 Task: Change the panel layout to horizontal.
Action: Mouse moved to (1082, 38)
Screenshot: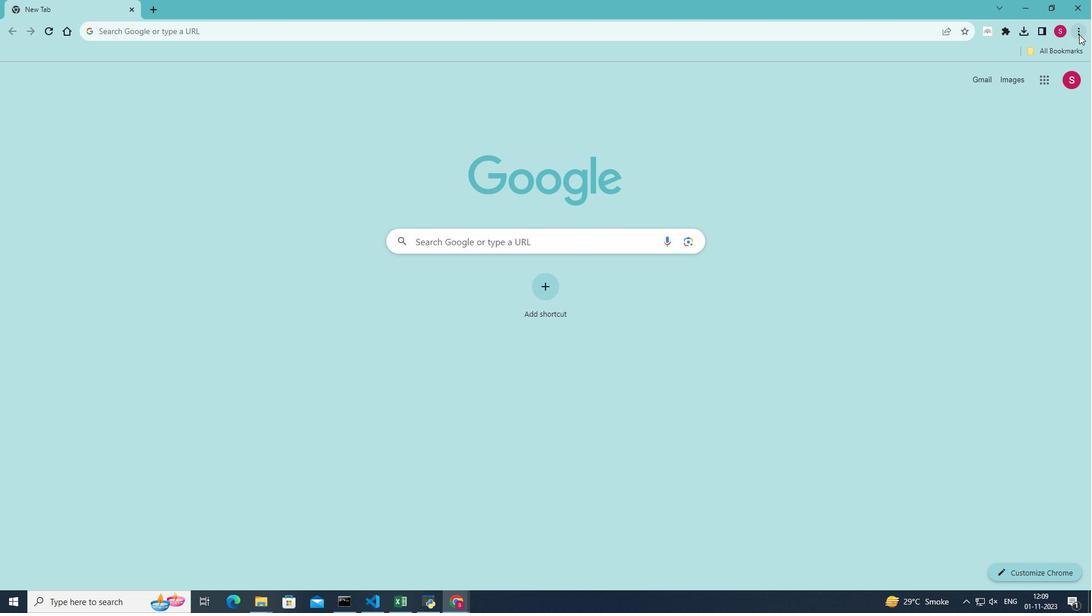 
Action: Mouse pressed left at (1082, 38)
Screenshot: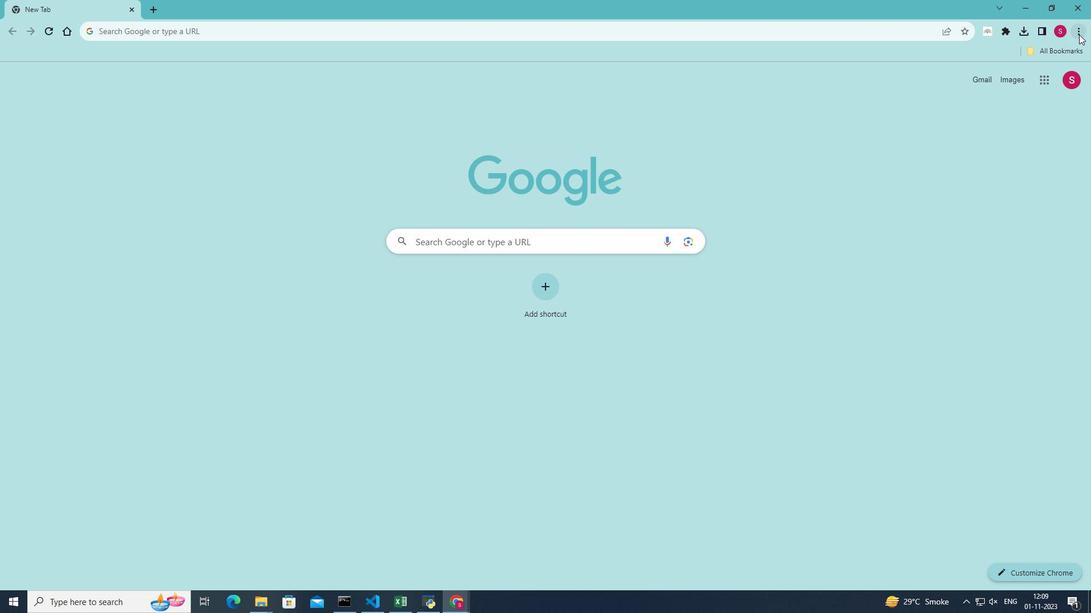 
Action: Mouse moved to (972, 209)
Screenshot: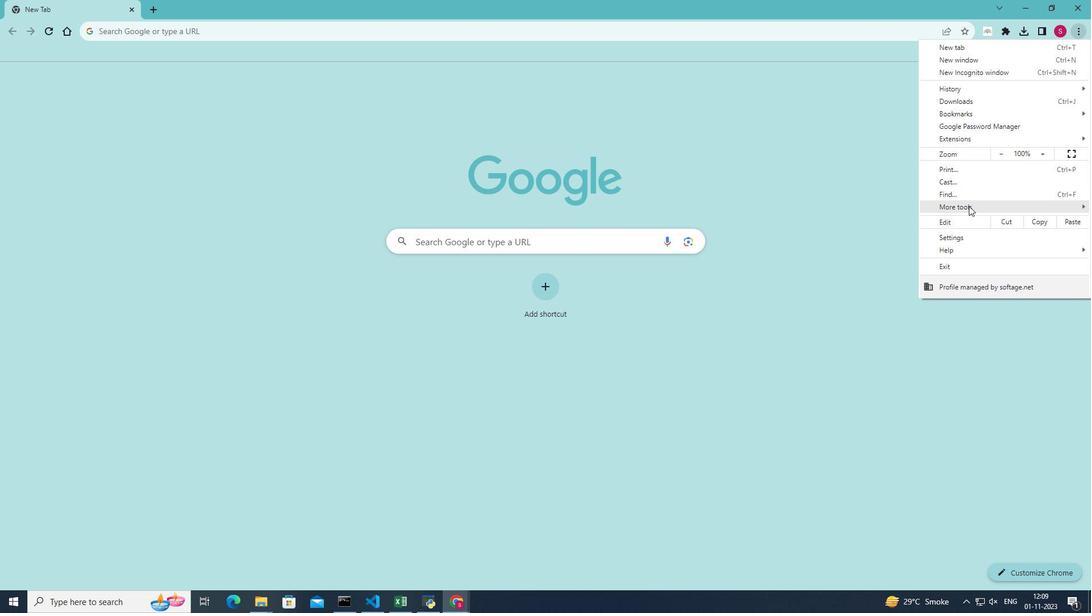 
Action: Mouse pressed left at (972, 209)
Screenshot: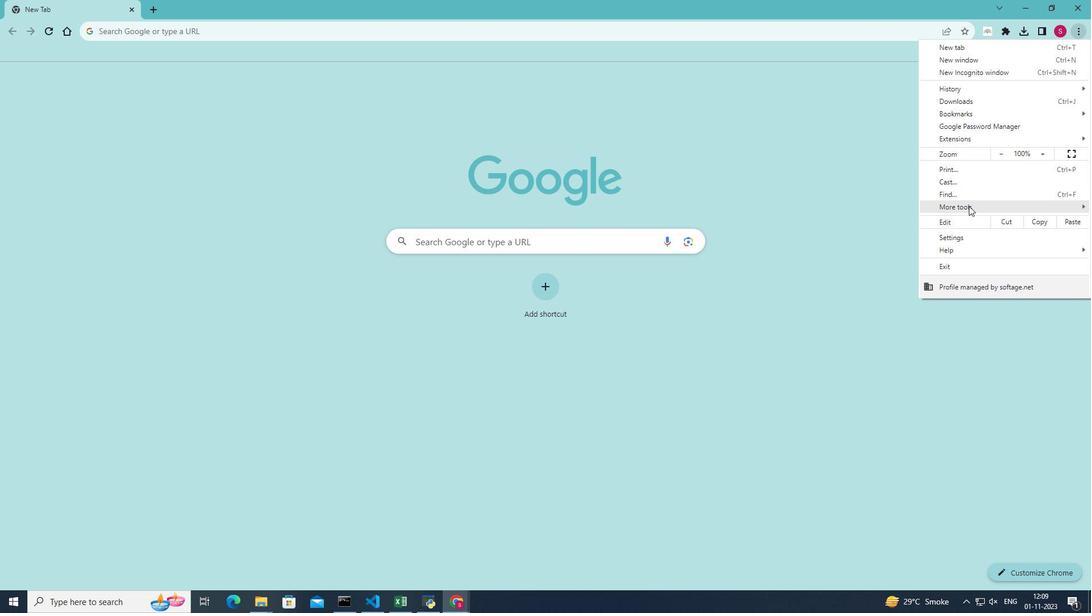 
Action: Mouse moved to (840, 298)
Screenshot: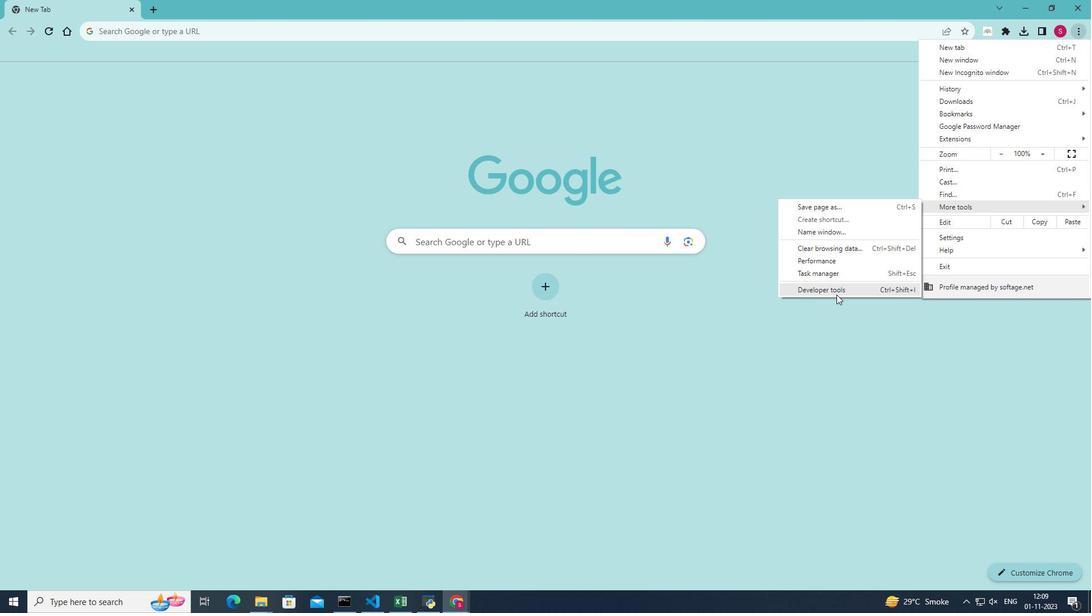 
Action: Mouse pressed left at (840, 298)
Screenshot: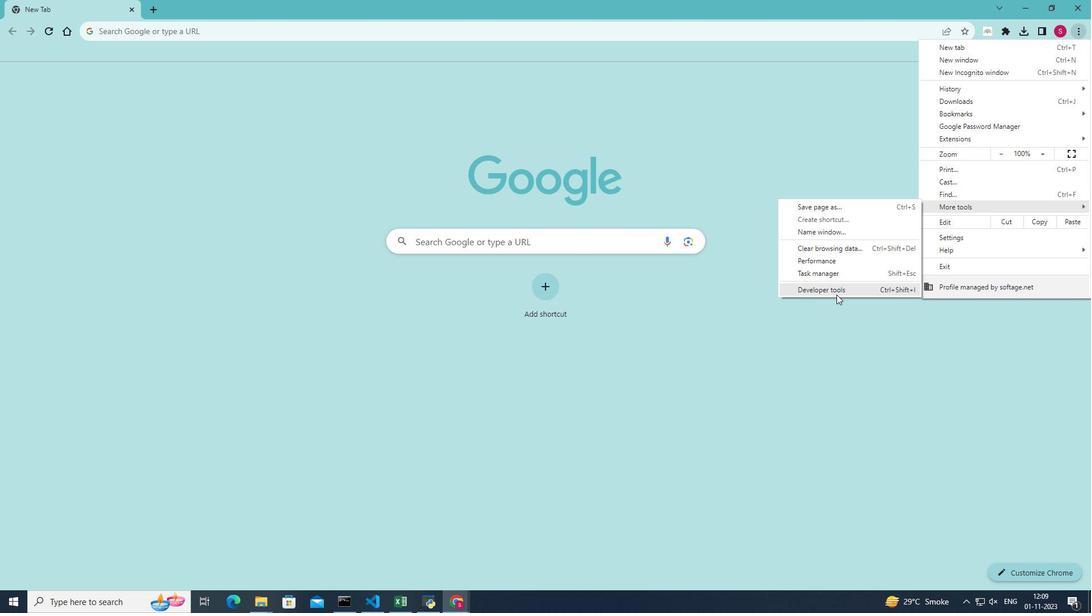 
Action: Mouse moved to (1055, 72)
Screenshot: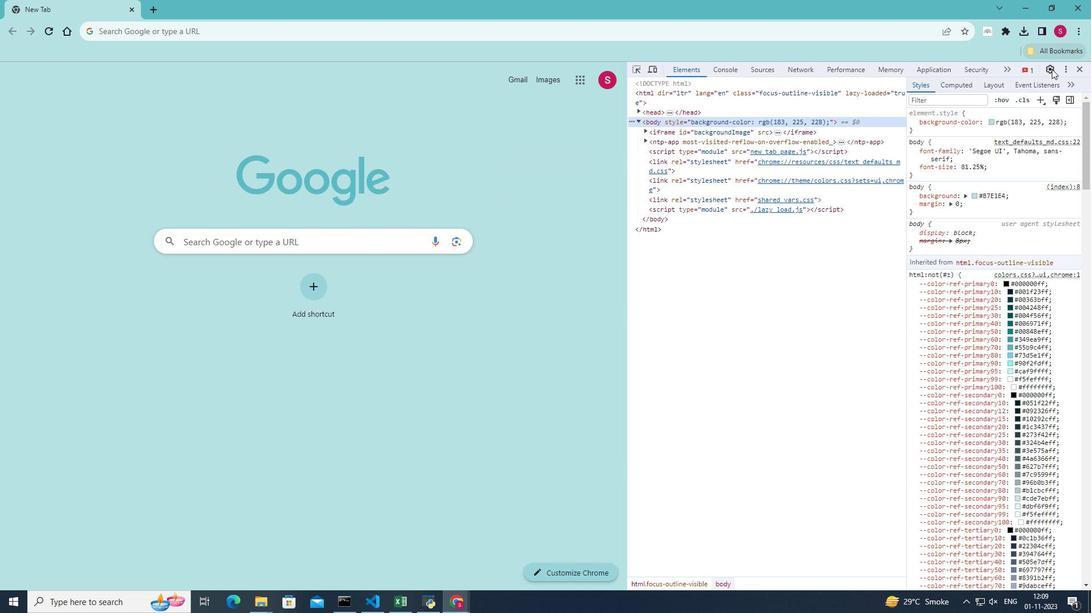 
Action: Mouse pressed left at (1055, 72)
Screenshot: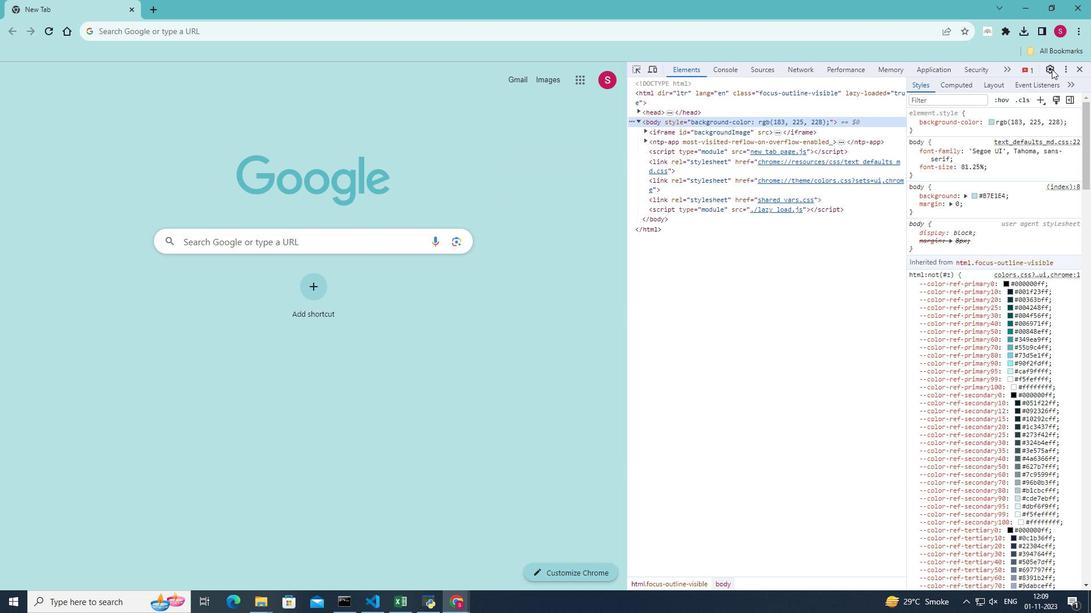 
Action: Mouse moved to (840, 172)
Screenshot: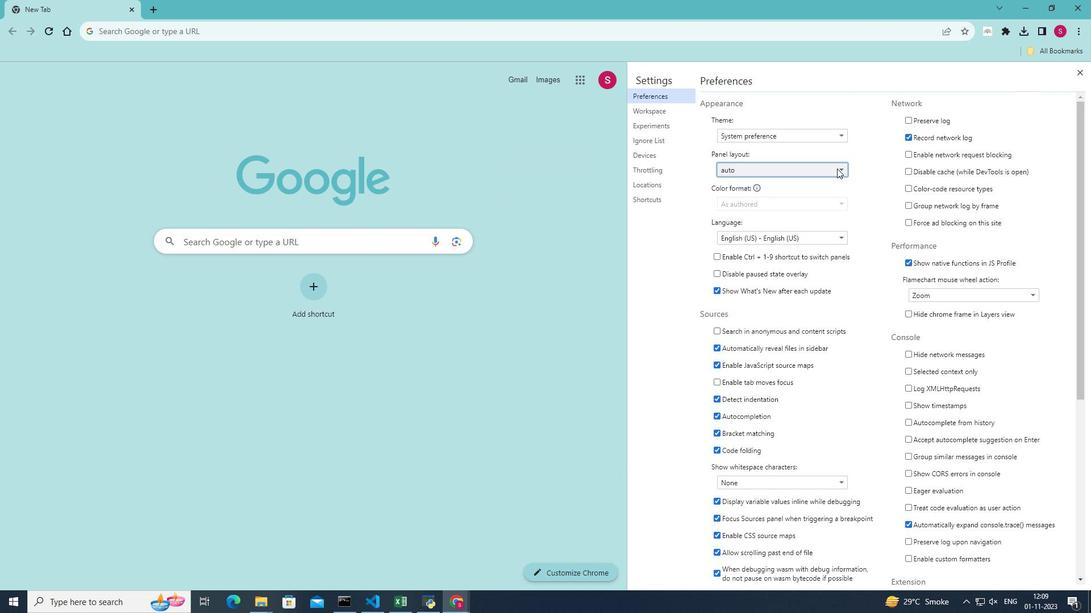 
Action: Mouse pressed left at (840, 172)
Screenshot: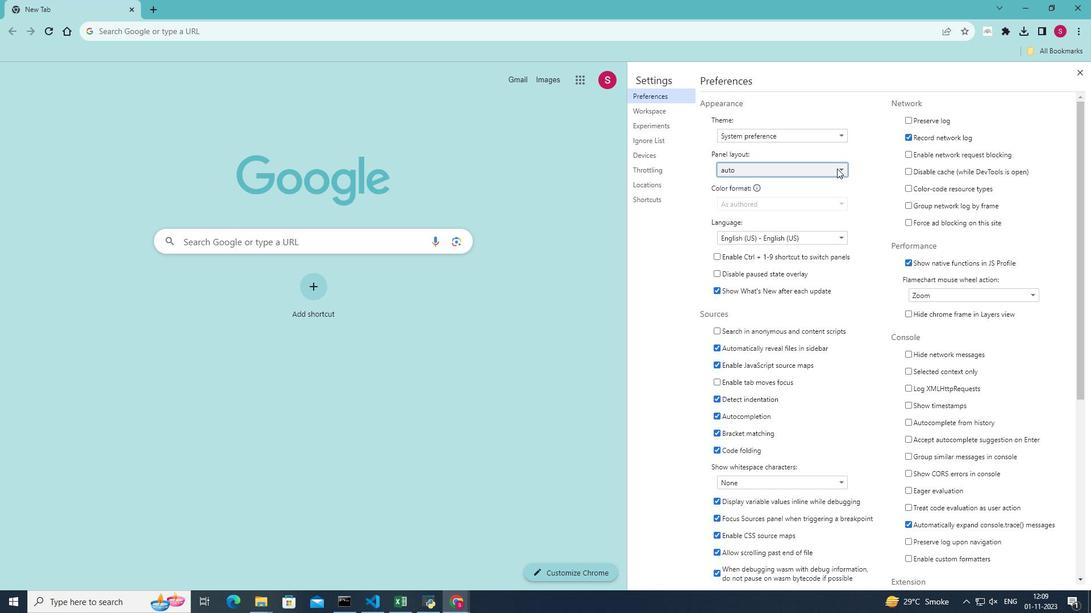 
Action: Mouse moved to (777, 184)
Screenshot: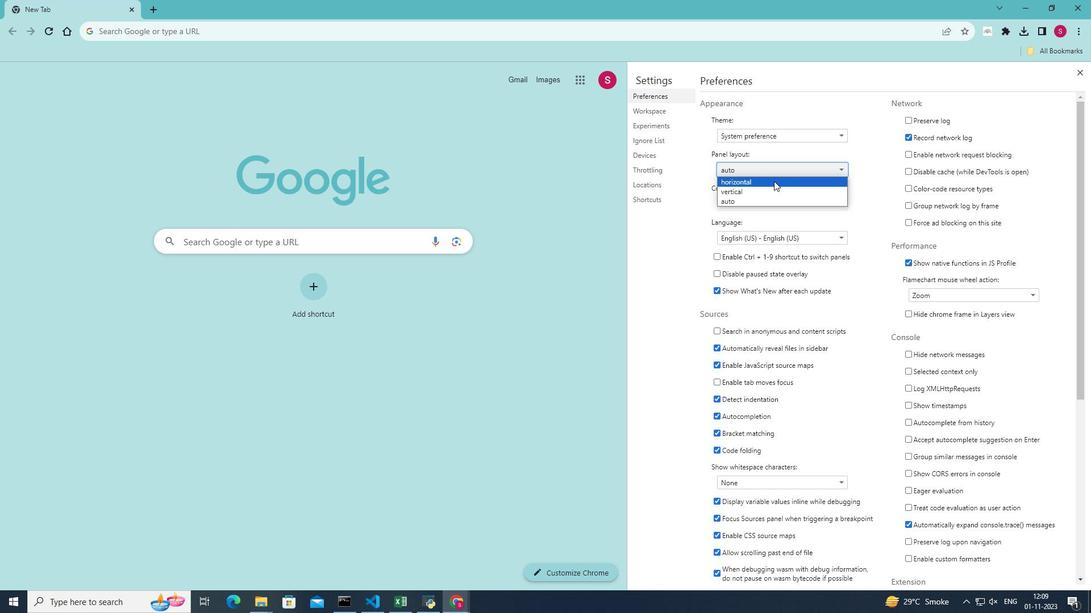 
Action: Mouse pressed left at (777, 184)
Screenshot: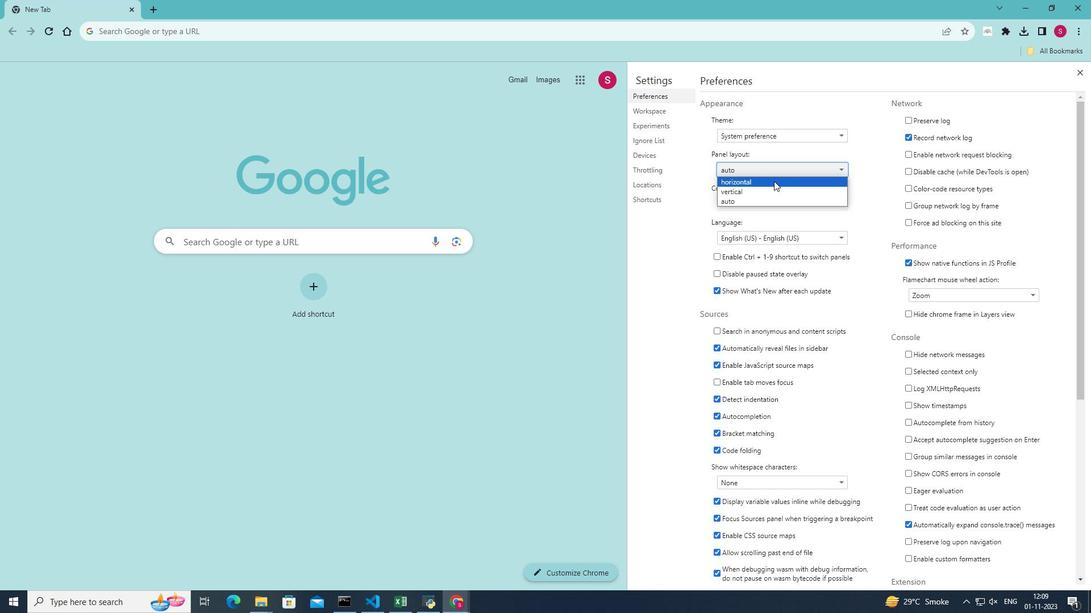 
Action: Mouse moved to (567, 168)
Screenshot: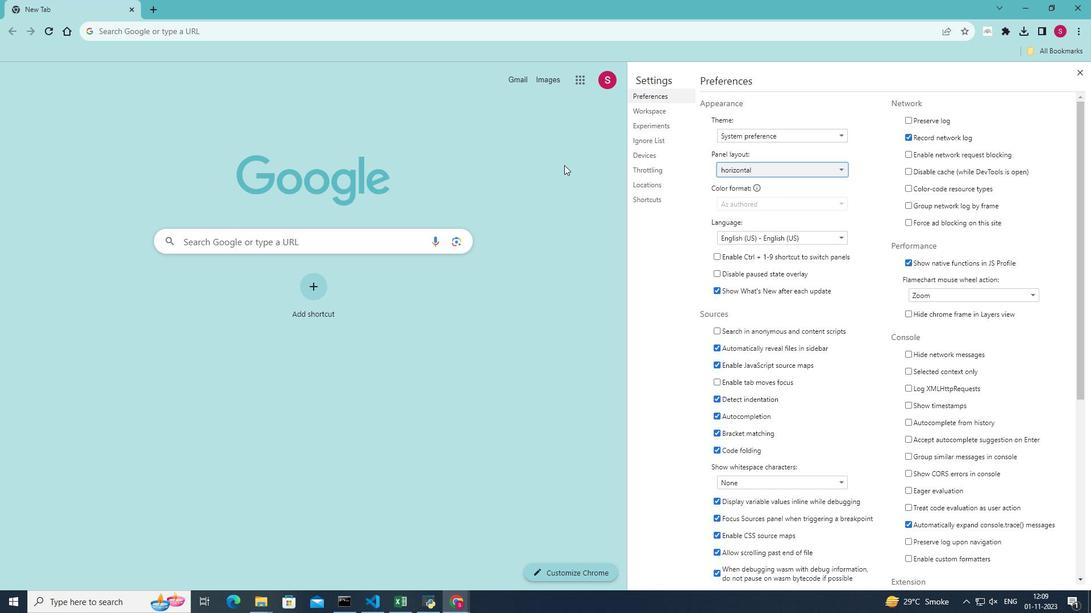 
Action: Mouse pressed left at (567, 168)
Screenshot: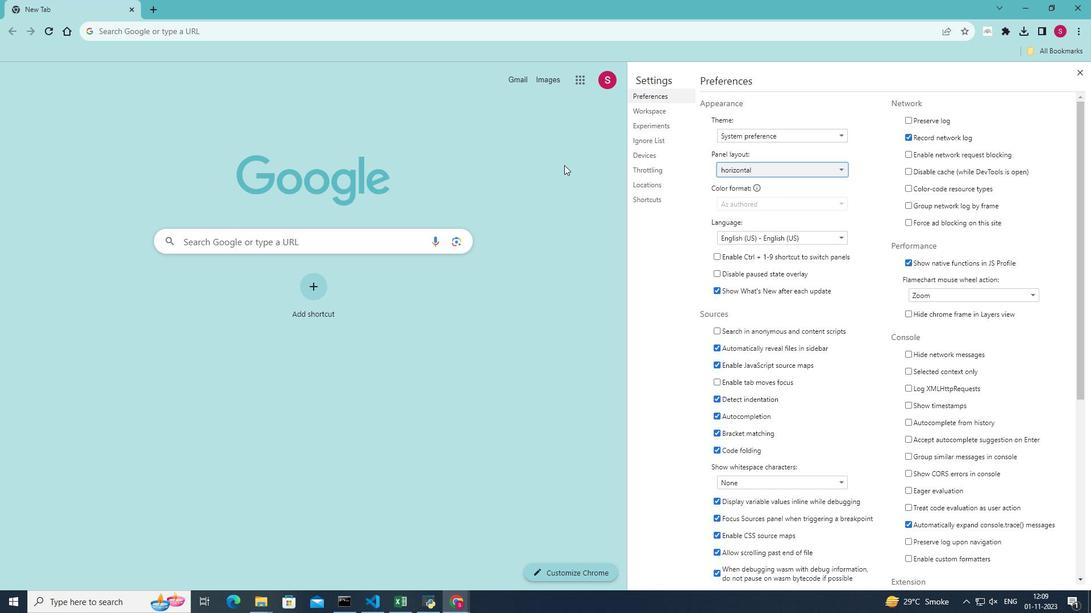 
Action: Mouse moved to (567, 168)
Screenshot: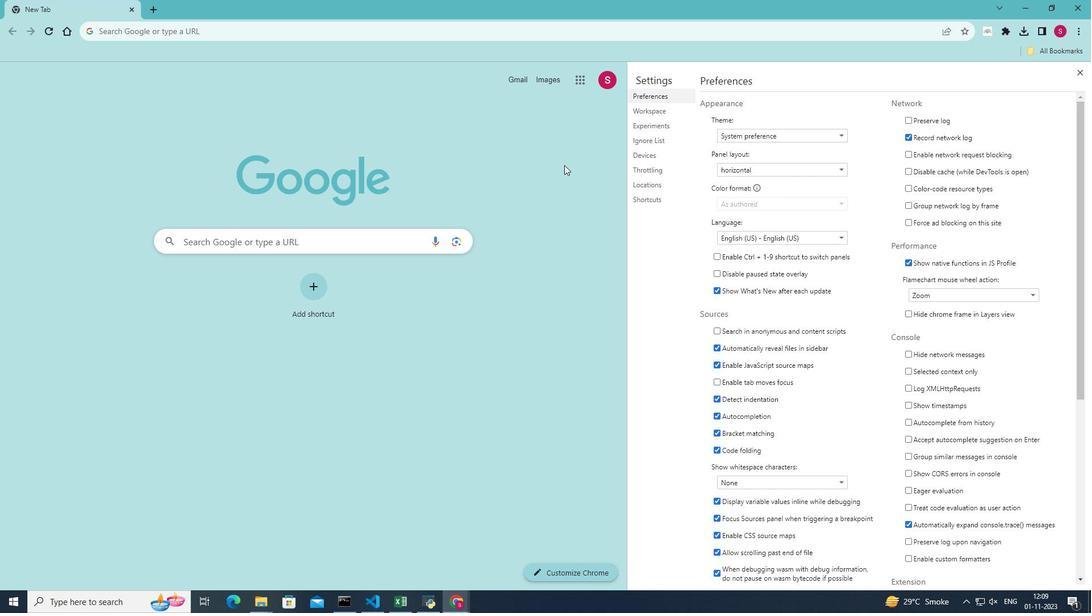 
Action: Mouse pressed left at (567, 168)
Screenshot: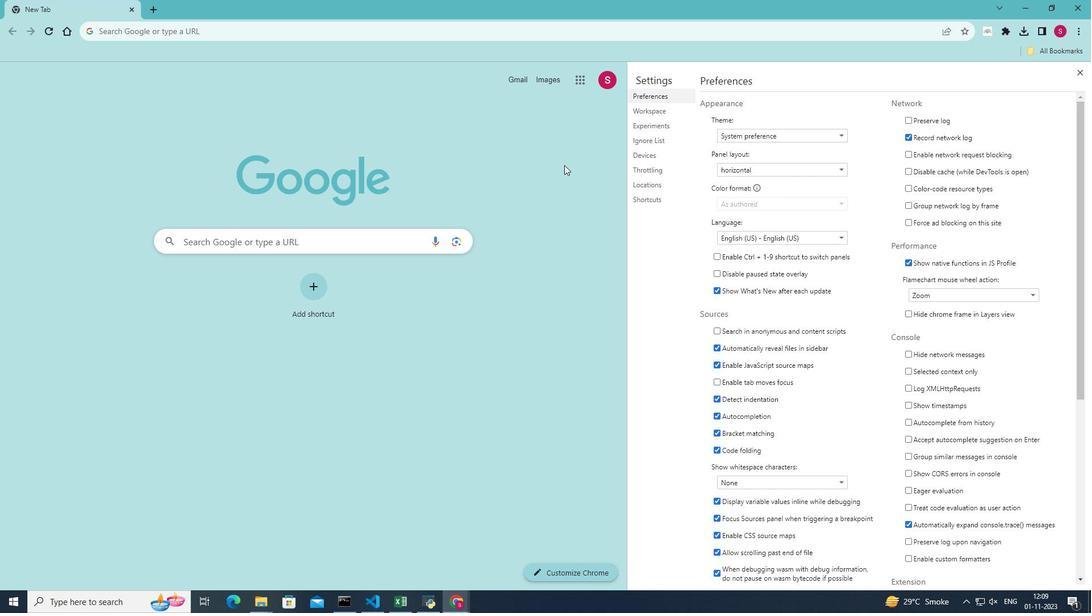 
Action: Mouse moved to (567, 169)
Screenshot: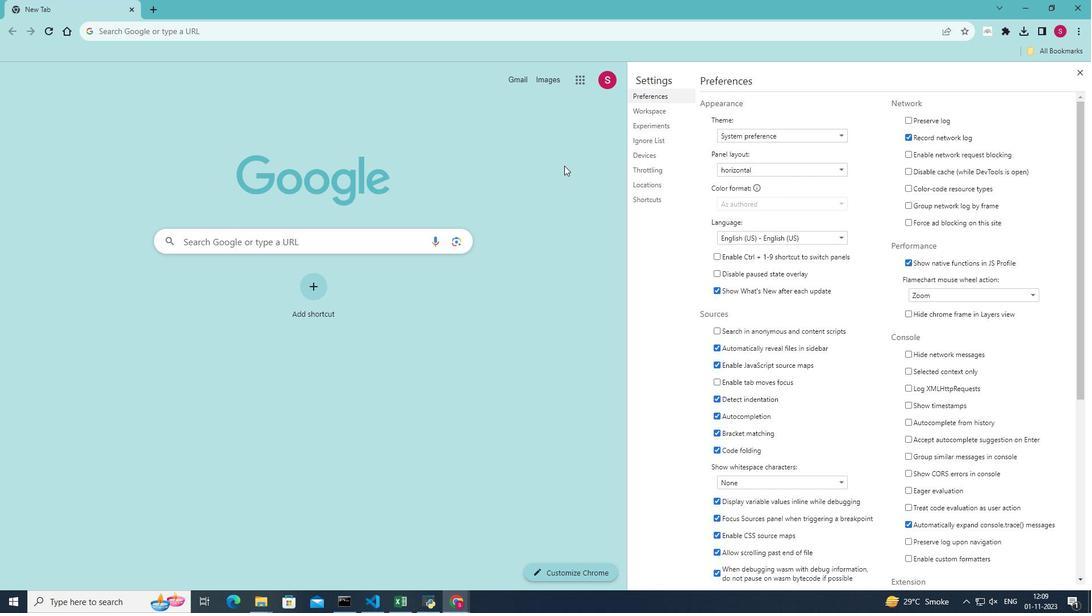 
Action: Mouse pressed left at (567, 169)
Screenshot: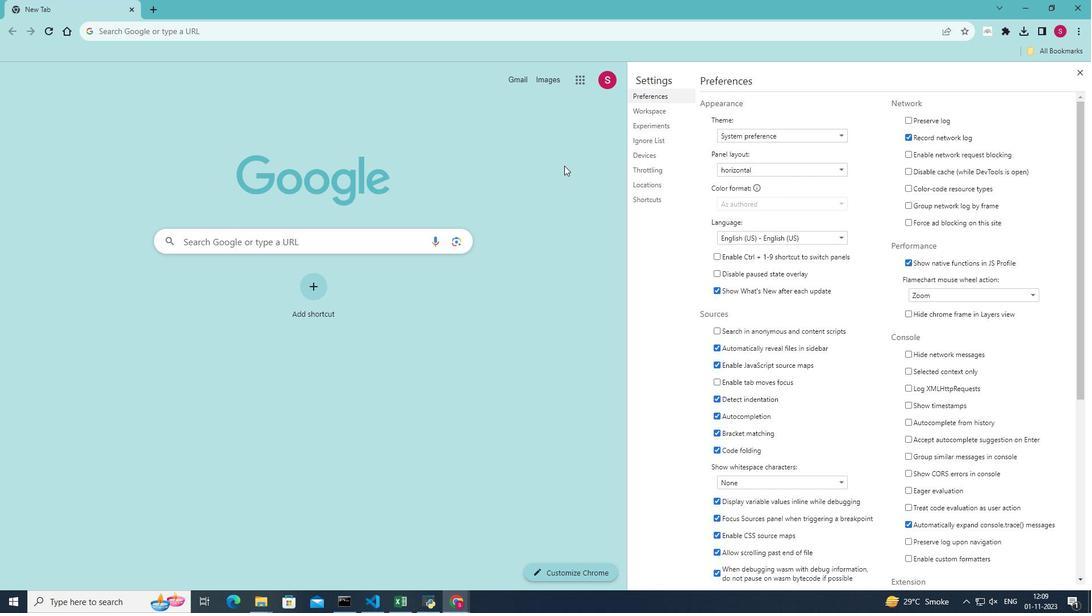 
Action: Mouse moved to (1087, 75)
Screenshot: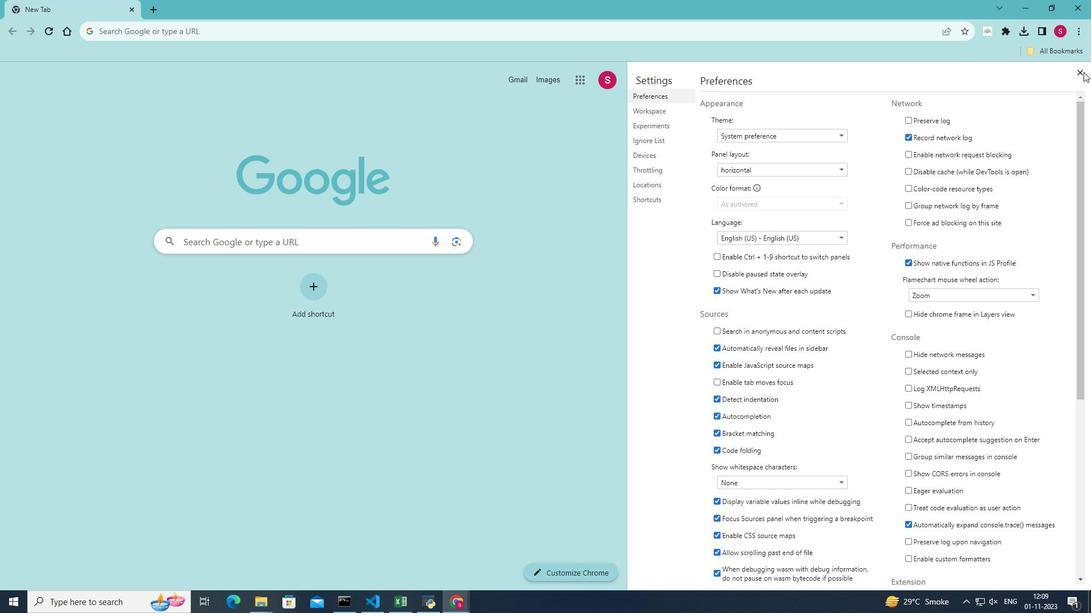 
Action: Mouse pressed left at (1087, 75)
Screenshot: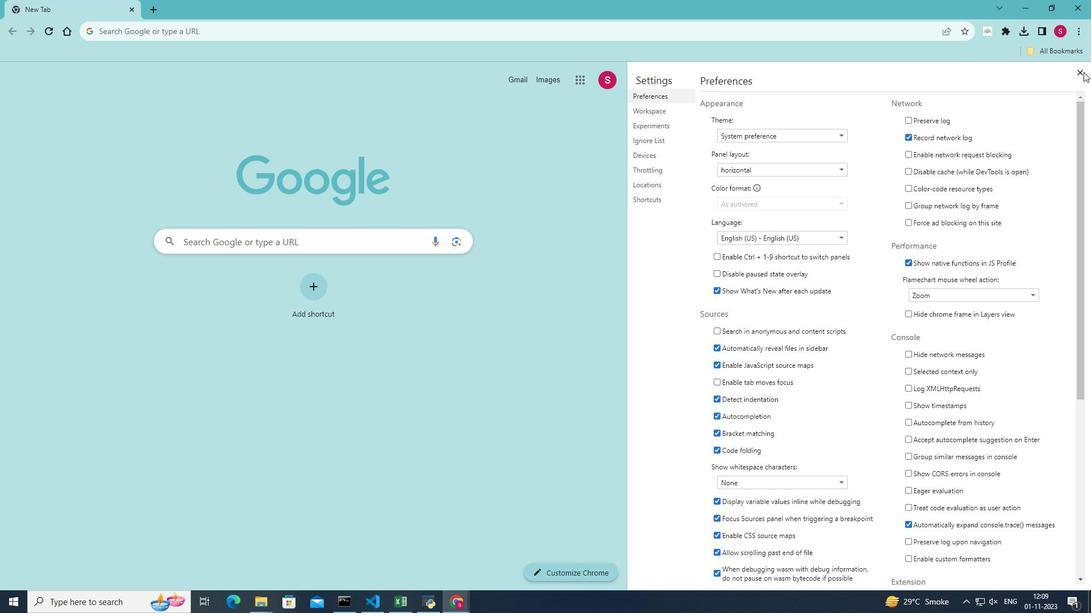 
Action: Mouse moved to (1084, 79)
Screenshot: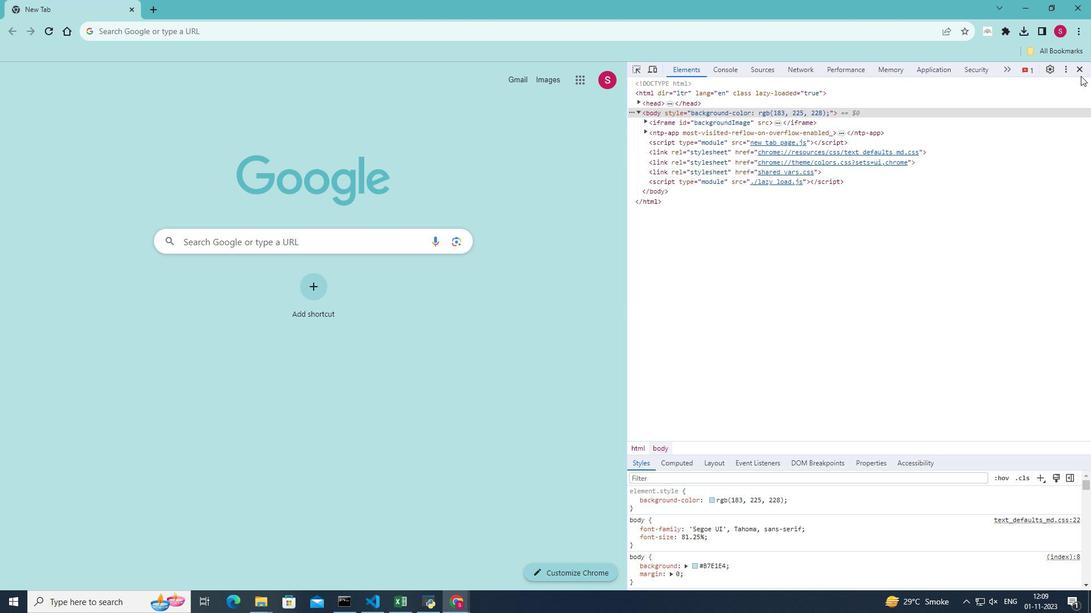 
